 Task: In the Company avaya.com, schedule a meeting with title: 'Collaborative Discussion', Select date: '13 August, 2023', select start time: 5:00:PM. Add location in person New York with meeting description: Kindly join this meeting to understand Product Demo and Service Presentation. Add attendees from company's contact and save.. Logged in from softage.1@softage.net
Action: Mouse moved to (84, 55)
Screenshot: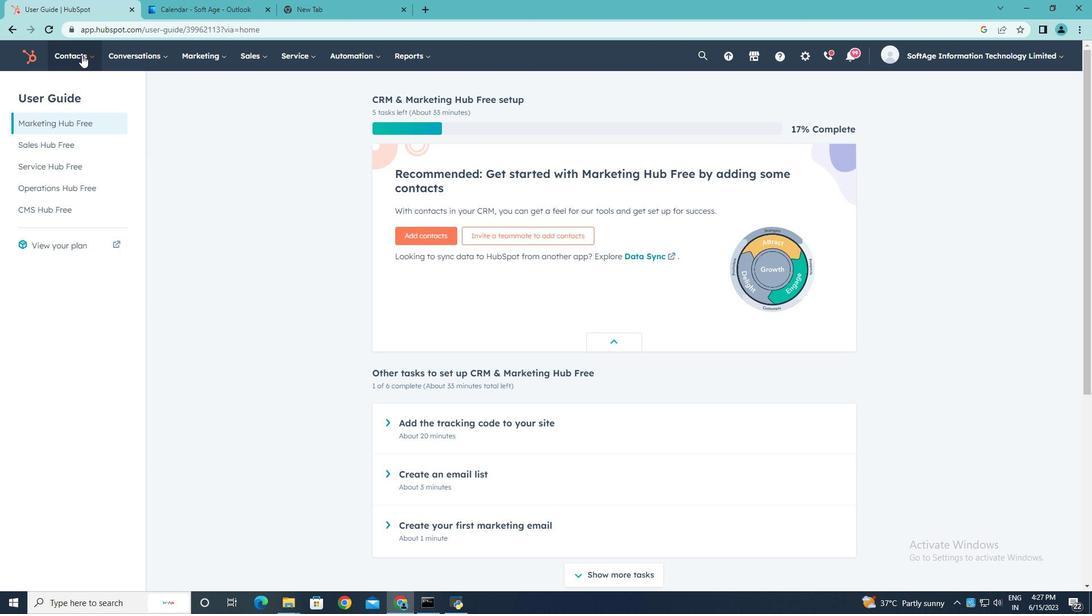 
Action: Mouse pressed left at (84, 55)
Screenshot: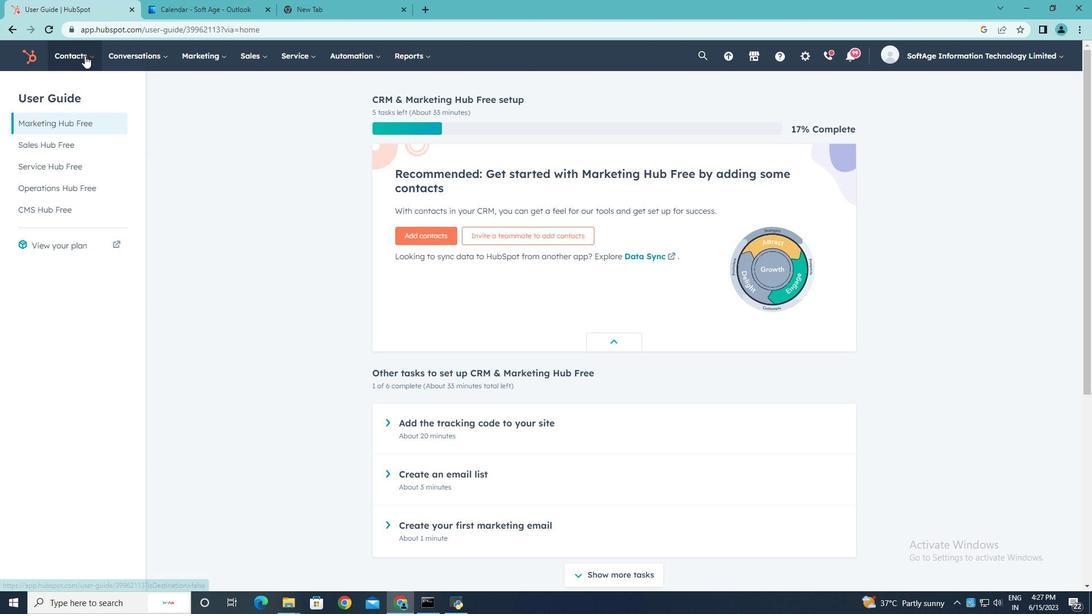
Action: Mouse moved to (81, 117)
Screenshot: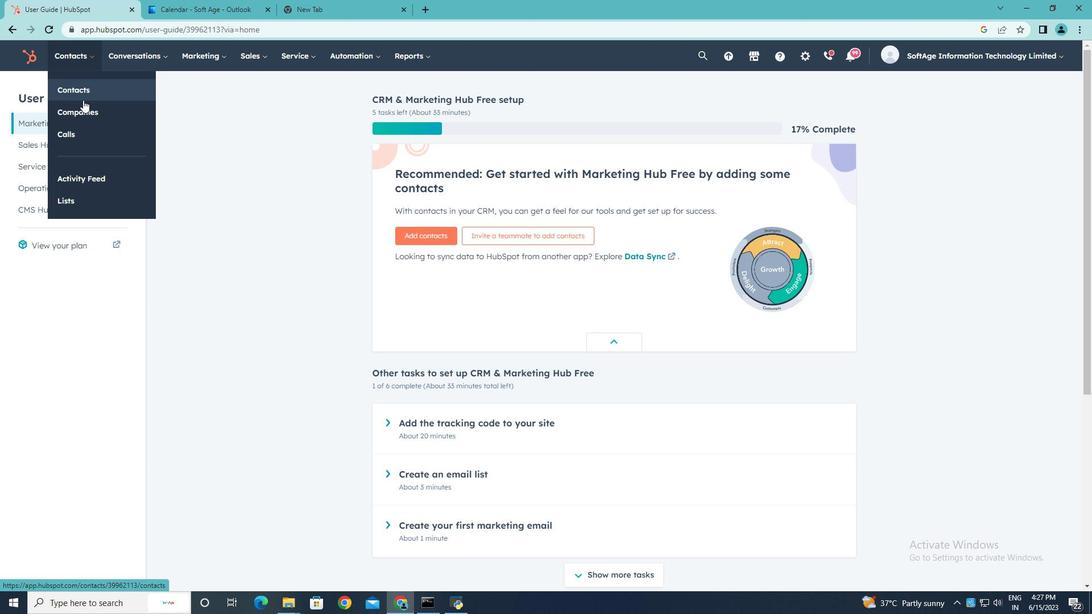 
Action: Mouse pressed left at (81, 117)
Screenshot: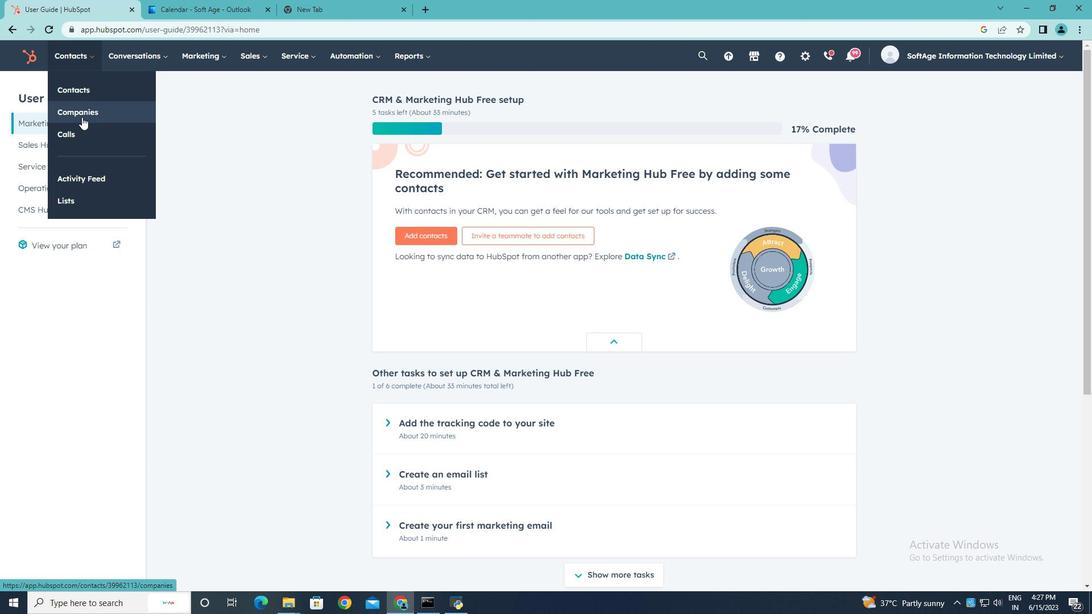 
Action: Mouse moved to (63, 182)
Screenshot: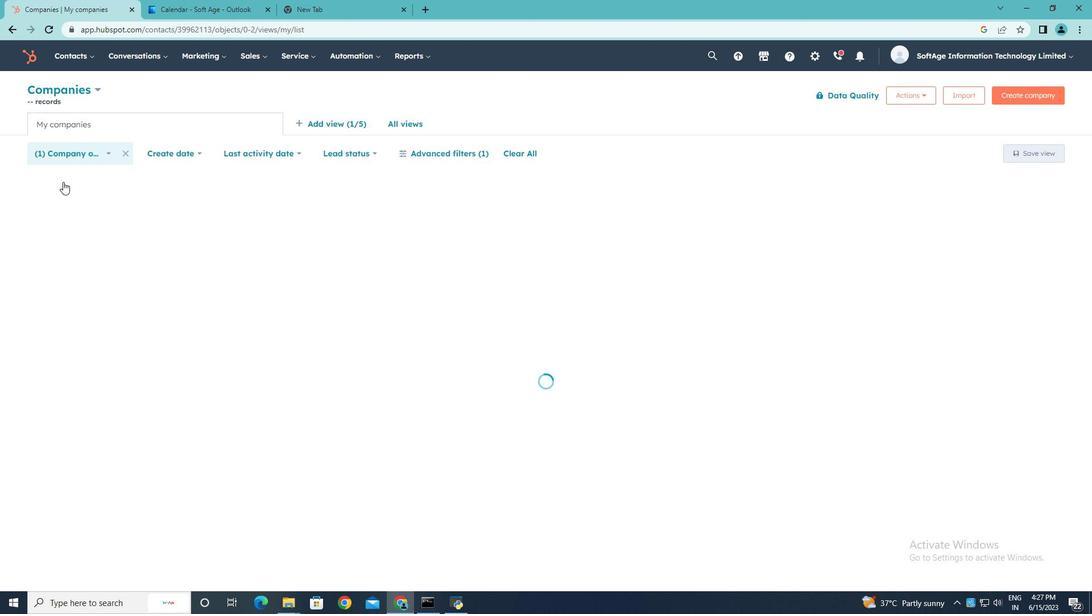 
Action: Mouse pressed left at (63, 182)
Screenshot: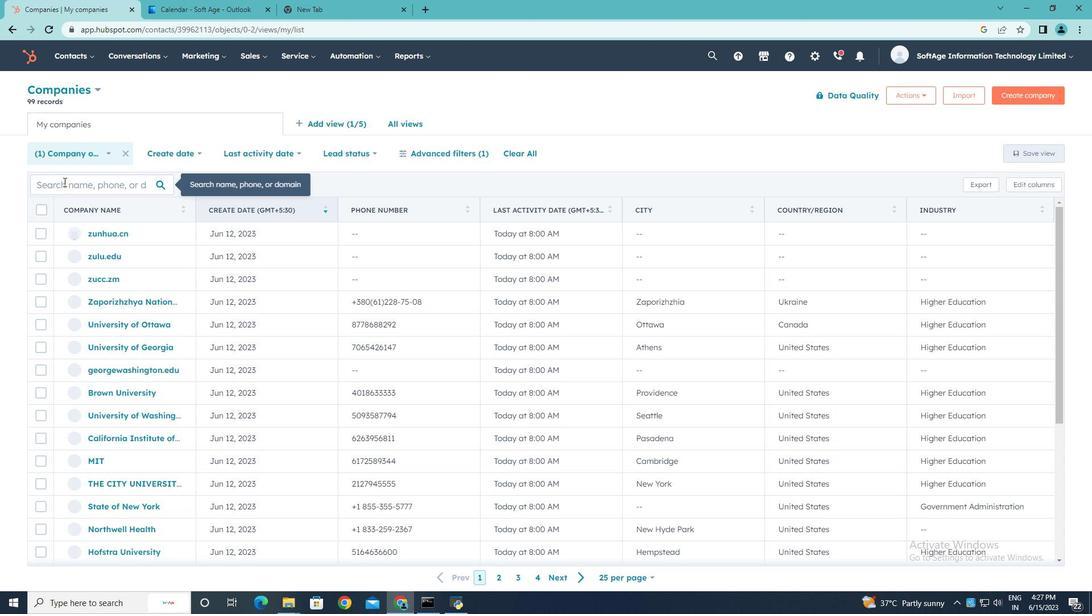 
Action: Key pressed avaya.com
Screenshot: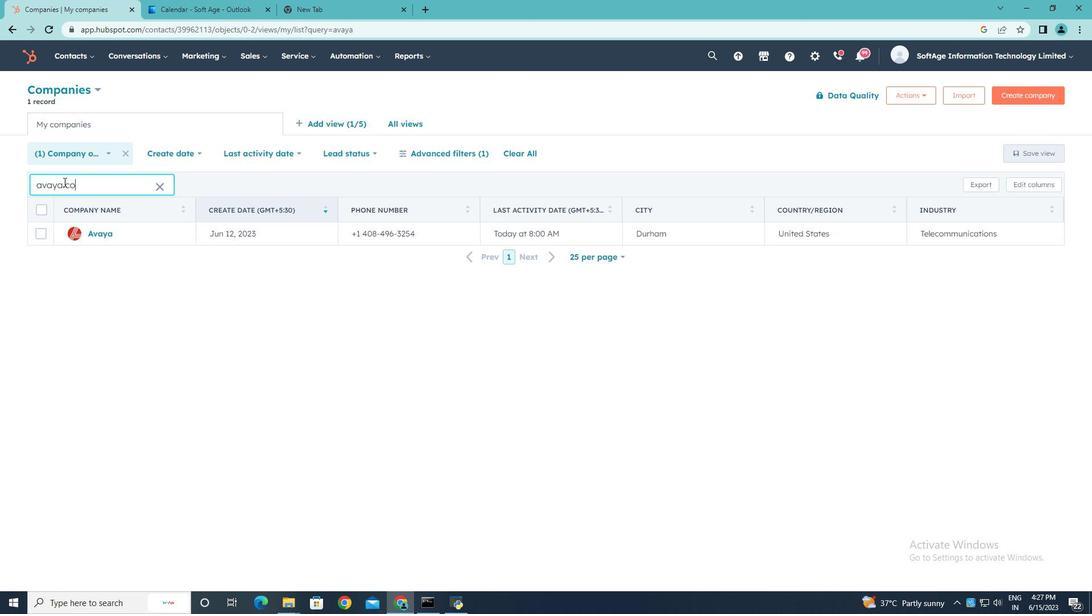 
Action: Mouse moved to (108, 231)
Screenshot: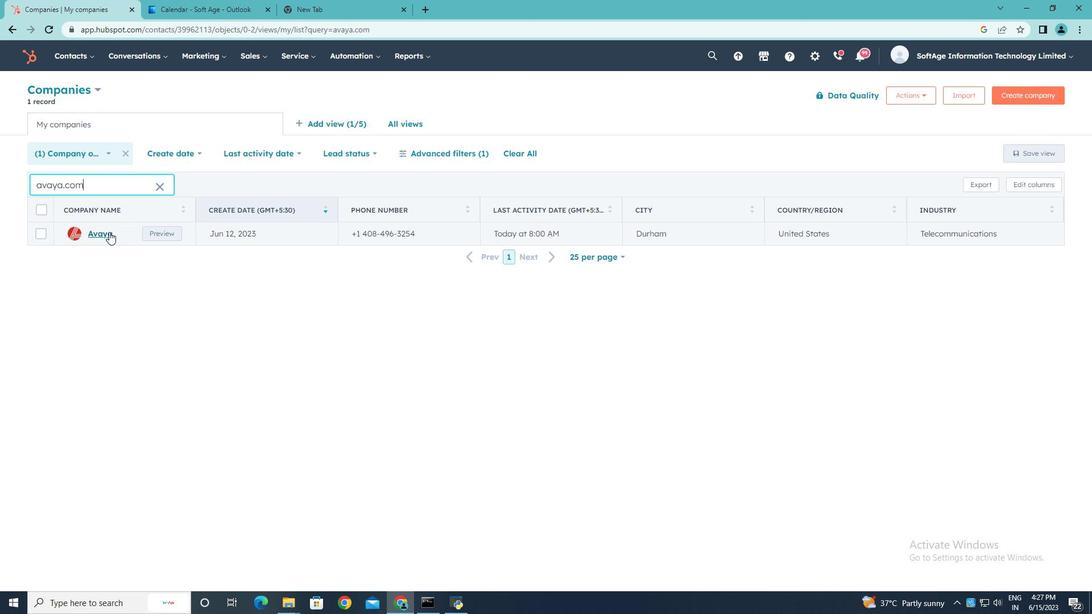
Action: Mouse pressed left at (108, 231)
Screenshot: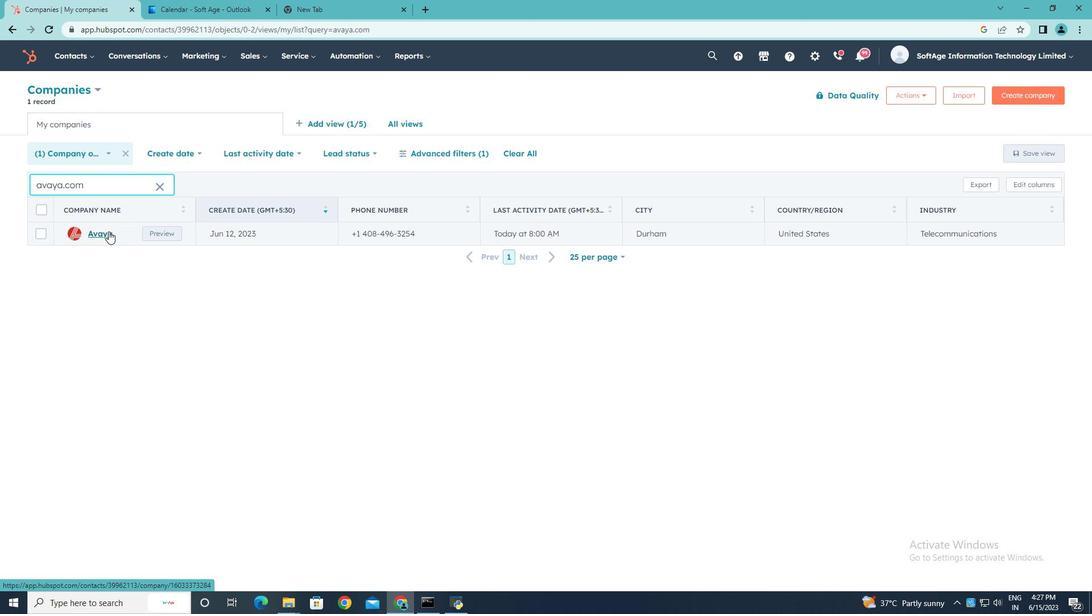 
Action: Mouse moved to (188, 187)
Screenshot: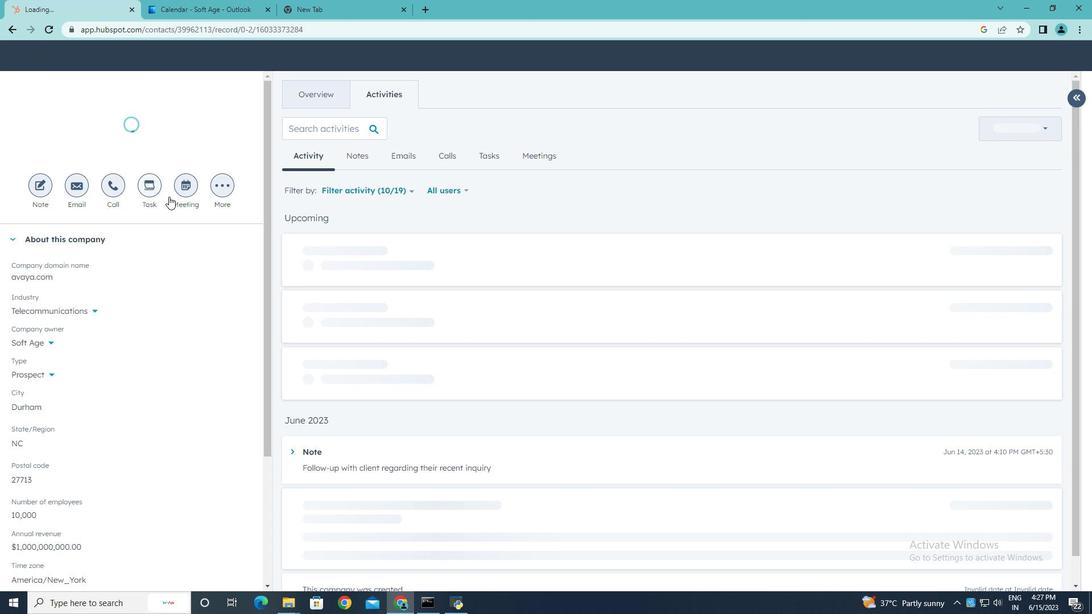 
Action: Mouse pressed left at (188, 187)
Screenshot: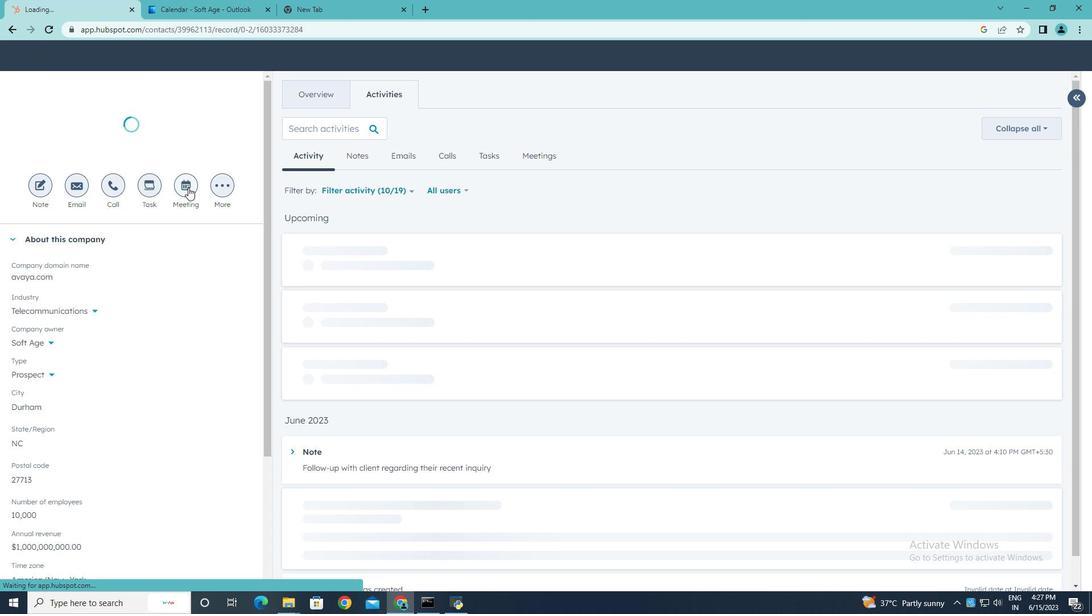 
Action: Key pressed <Key.shift>Collaboratib<Key.backspace>ve<Key.space><Key.shift><Key.shift><Key.shift>Discussion.
Screenshot: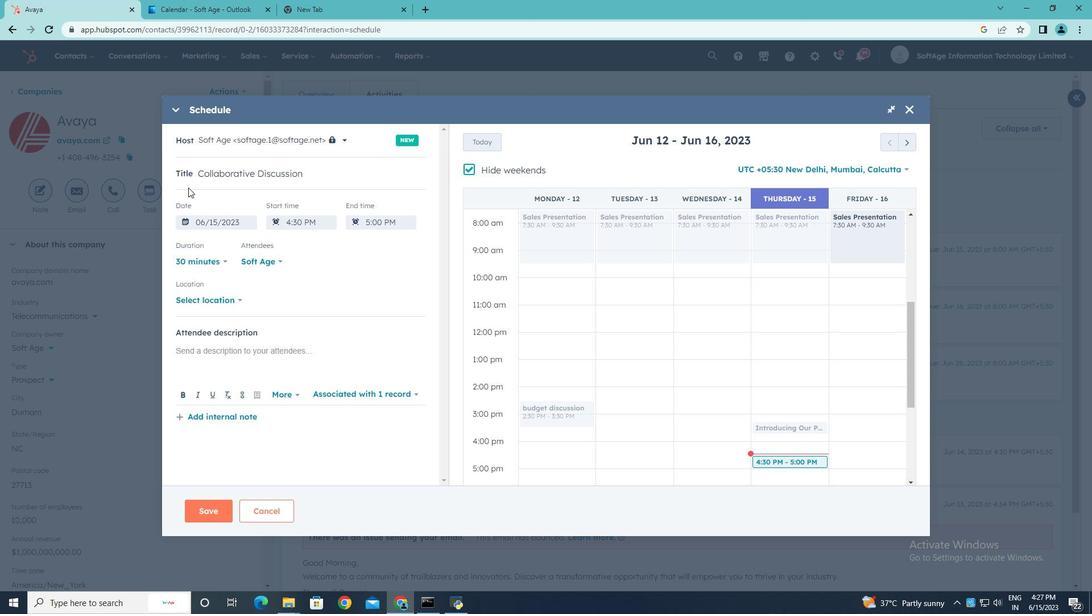 
Action: Mouse moved to (473, 171)
Screenshot: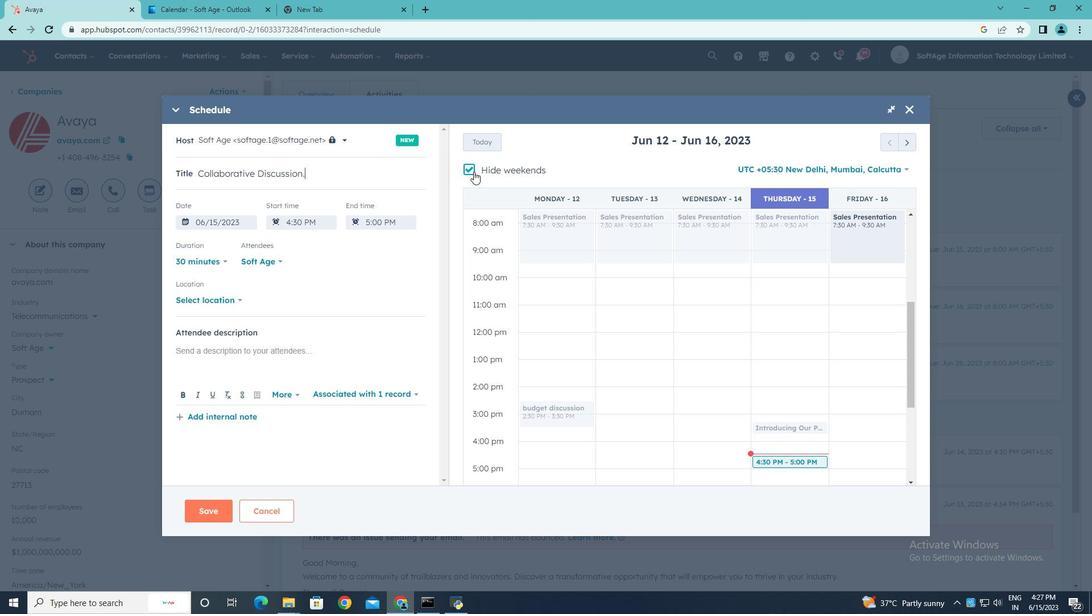 
Action: Mouse pressed left at (473, 171)
Screenshot: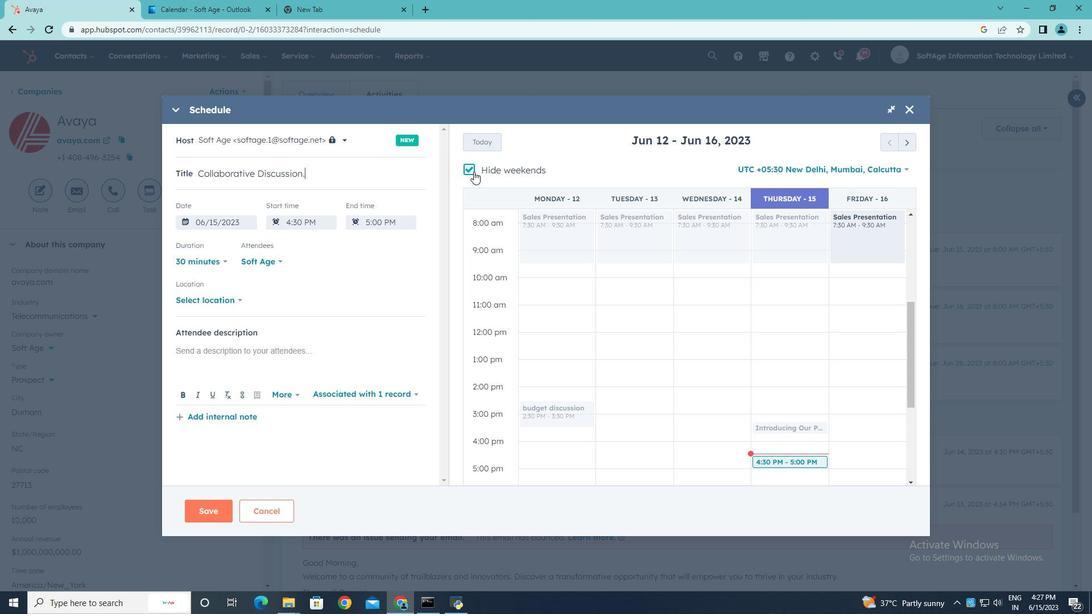 
Action: Mouse moved to (910, 141)
Screenshot: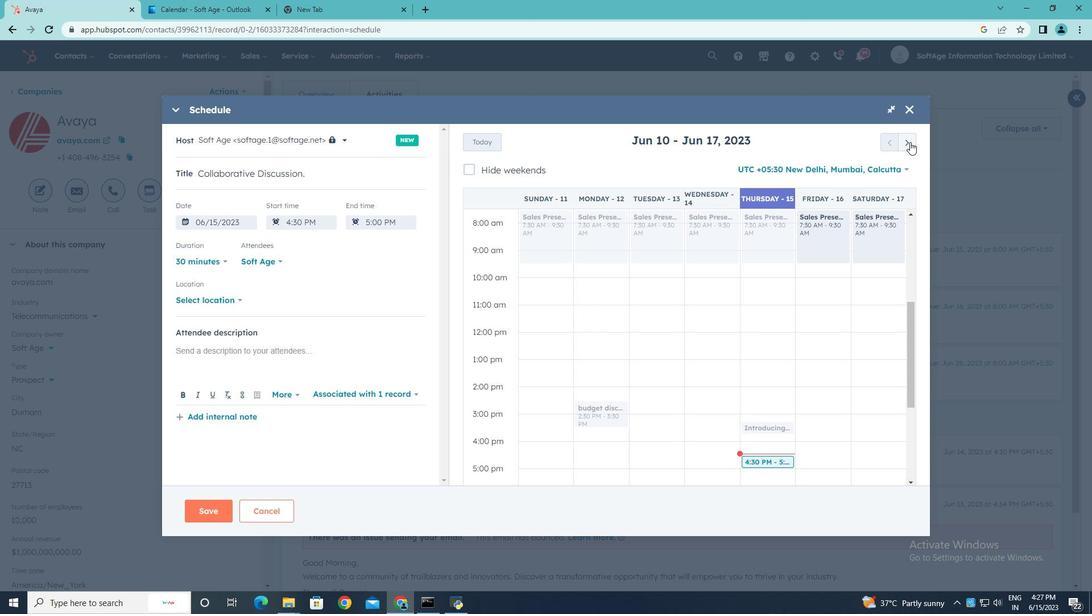 
Action: Mouse pressed left at (910, 141)
Screenshot: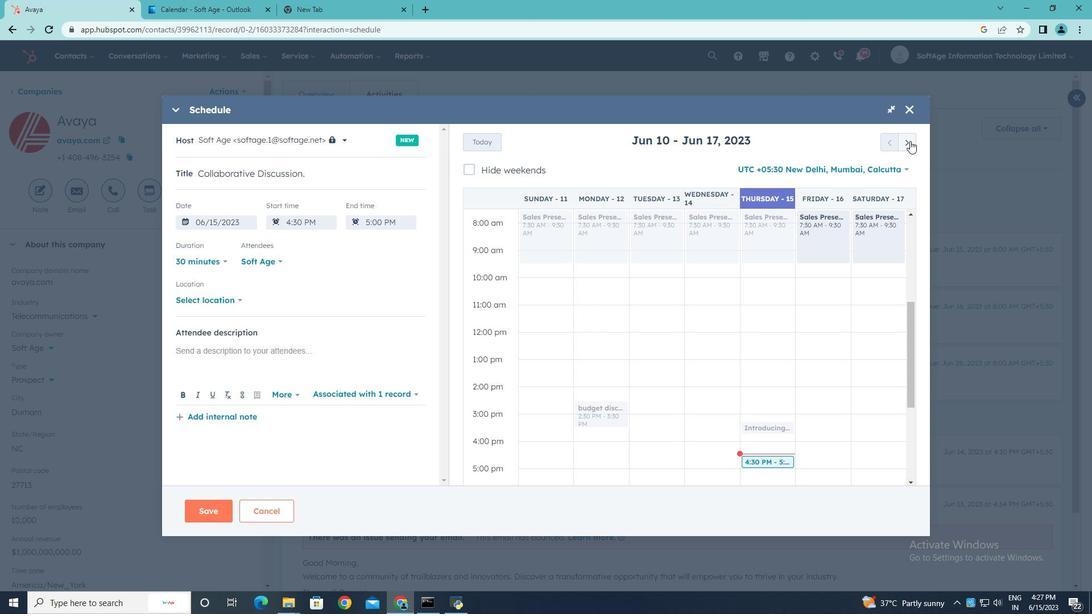 
Action: Mouse pressed left at (910, 141)
Screenshot: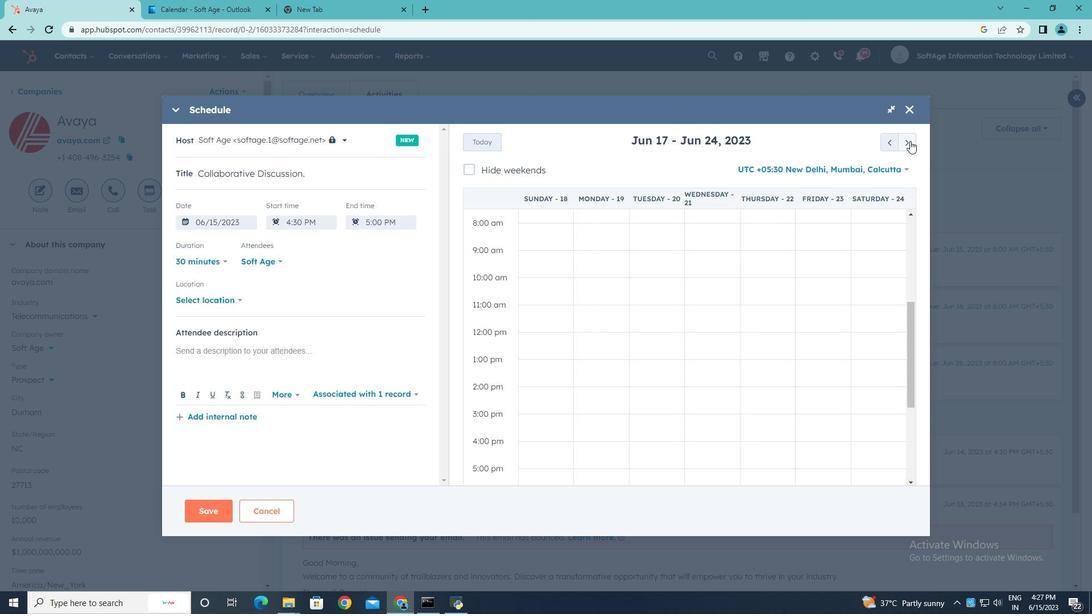 
Action: Mouse pressed left at (910, 141)
Screenshot: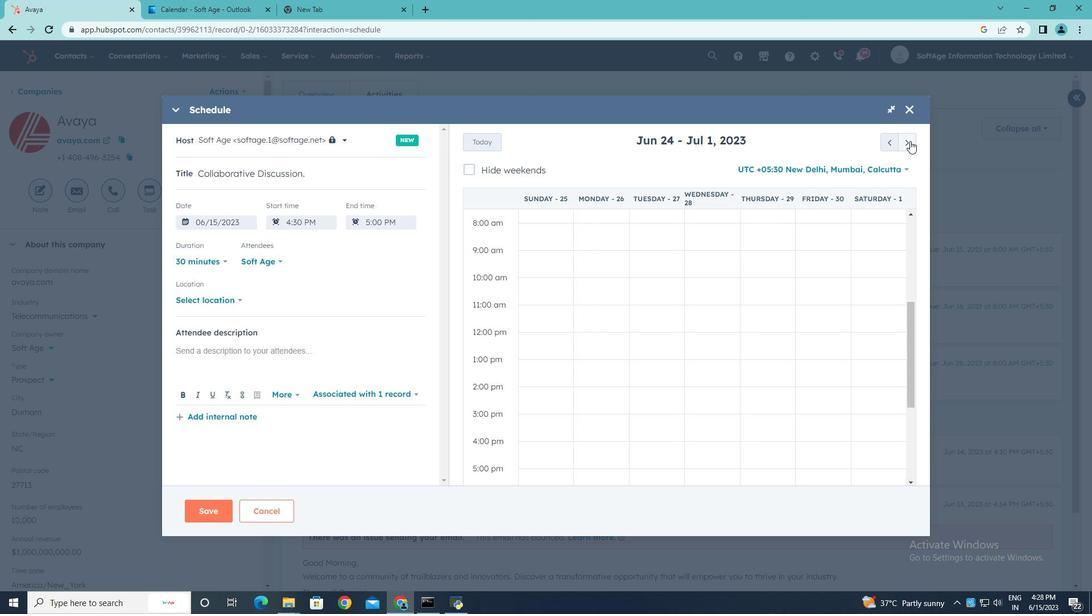 
Action: Mouse pressed left at (910, 141)
Screenshot: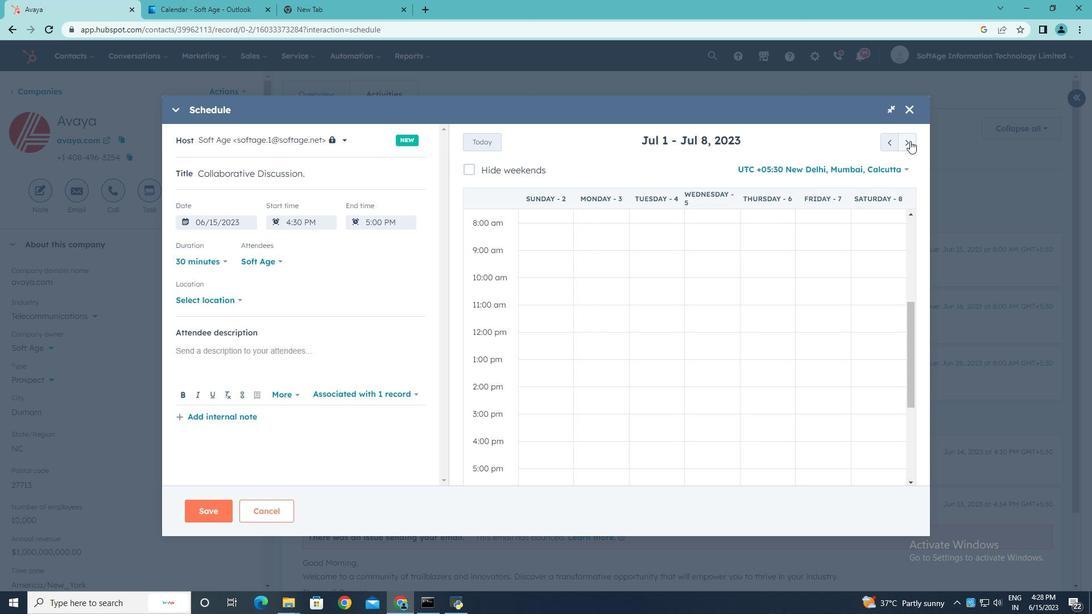 
Action: Mouse pressed left at (910, 141)
Screenshot: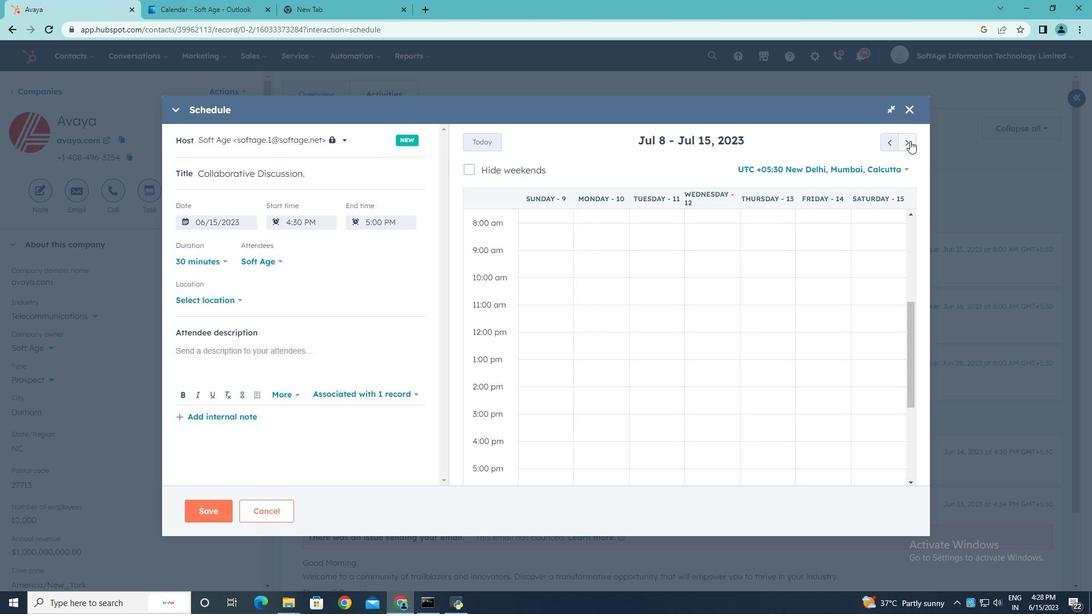 
Action: Mouse pressed left at (910, 141)
Screenshot: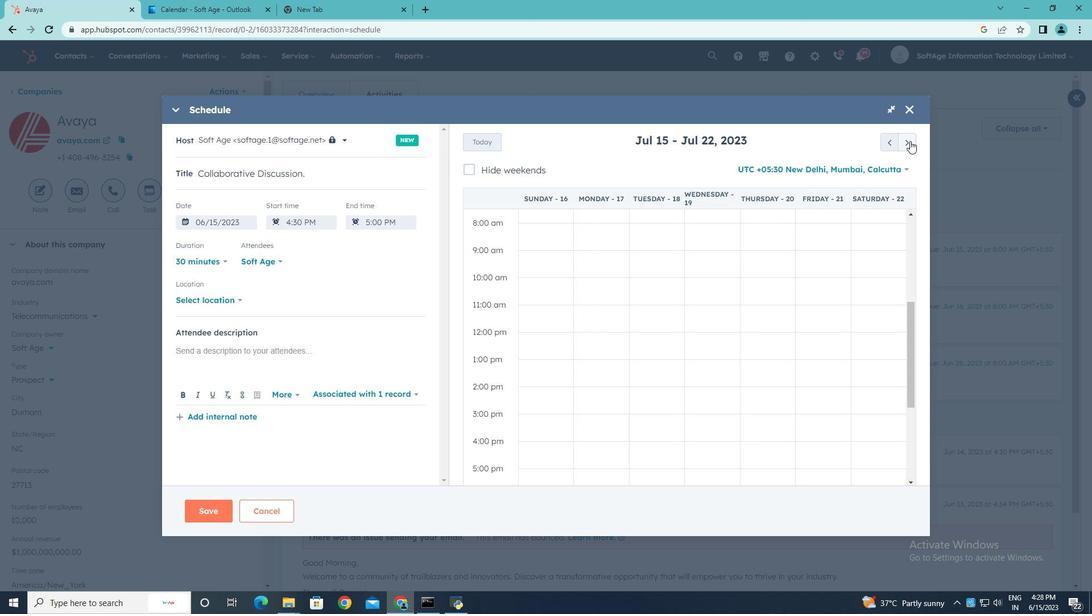 
Action: Mouse pressed left at (910, 141)
Screenshot: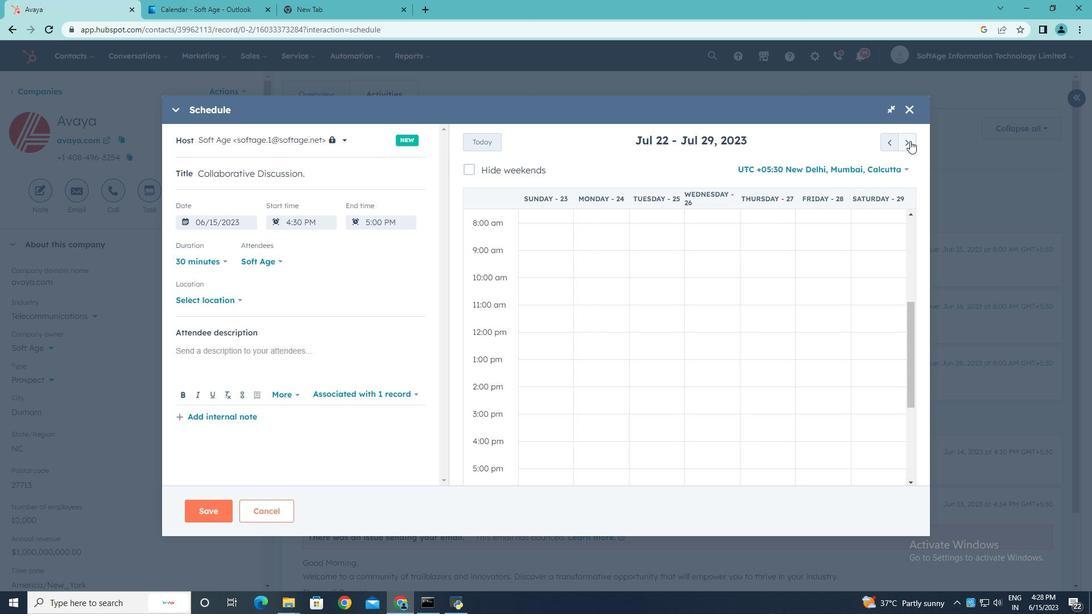 
Action: Mouse pressed left at (910, 141)
Screenshot: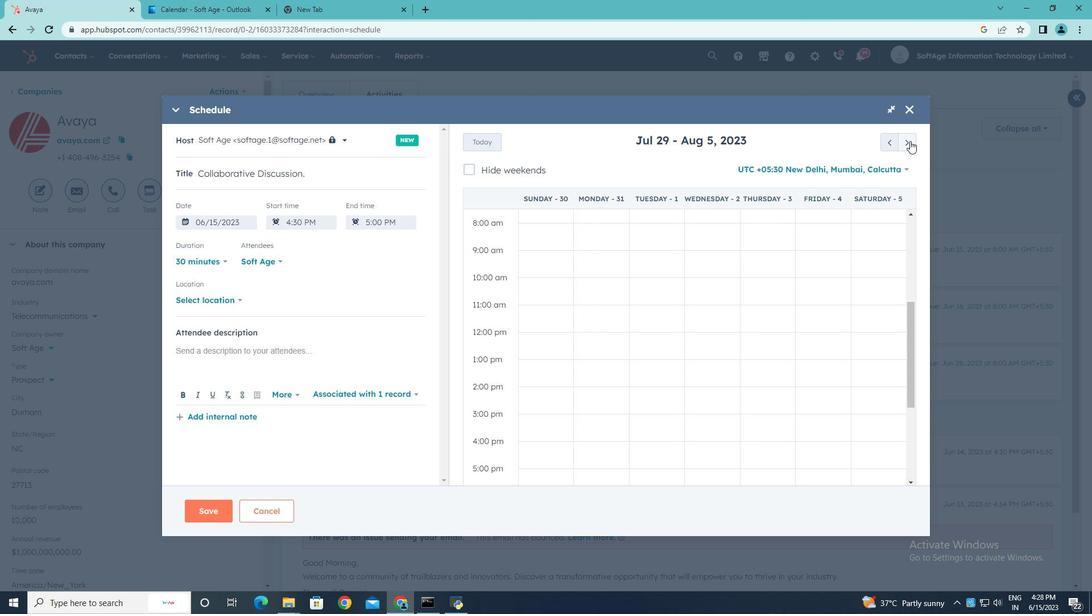 
Action: Mouse moved to (909, 144)
Screenshot: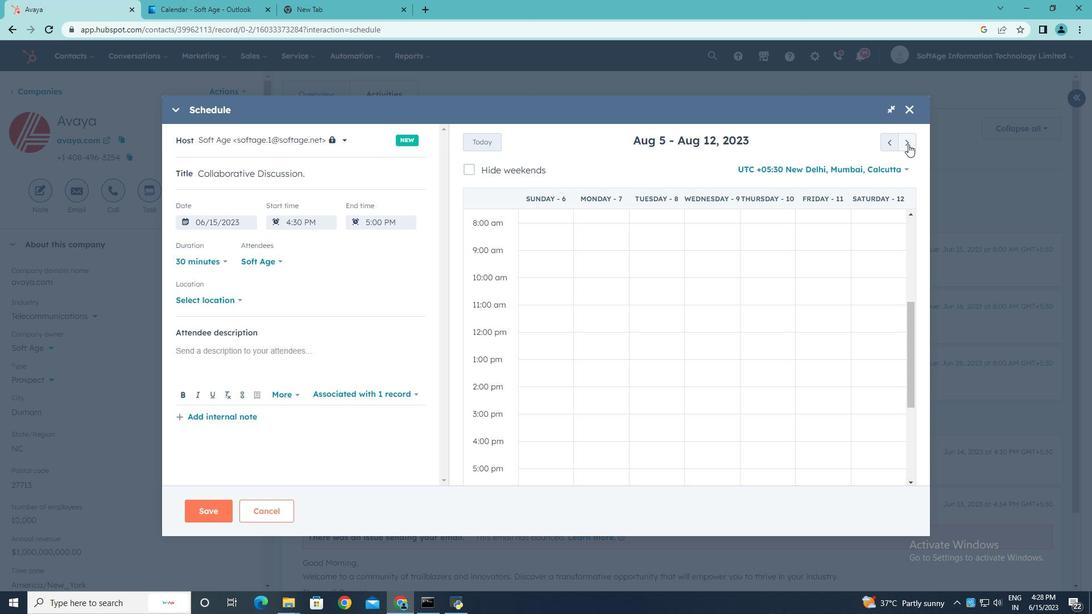 
Action: Mouse pressed left at (909, 144)
Screenshot: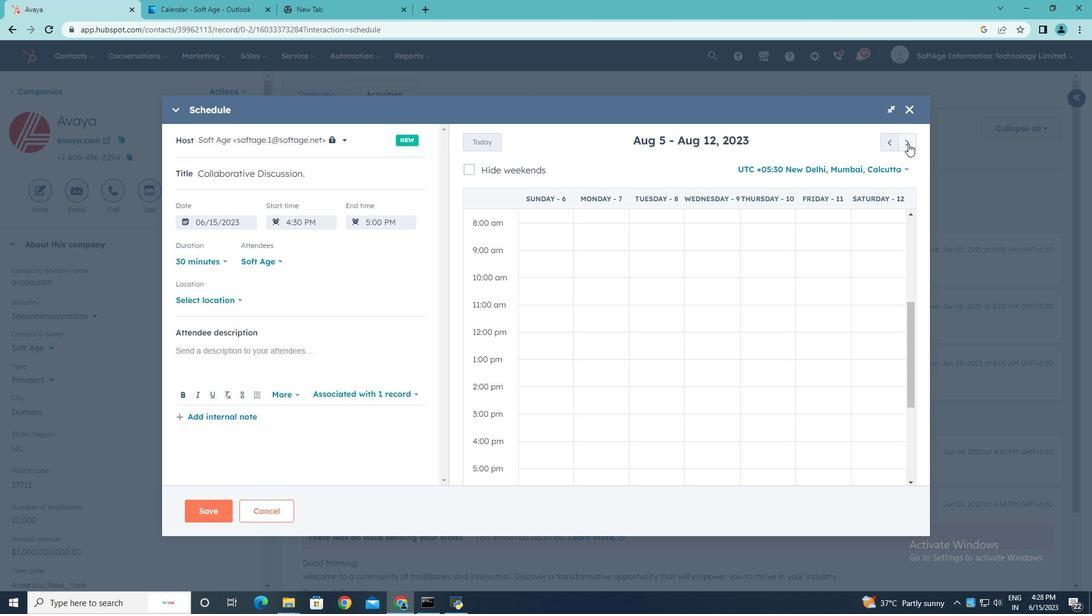 
Action: Mouse moved to (529, 473)
Screenshot: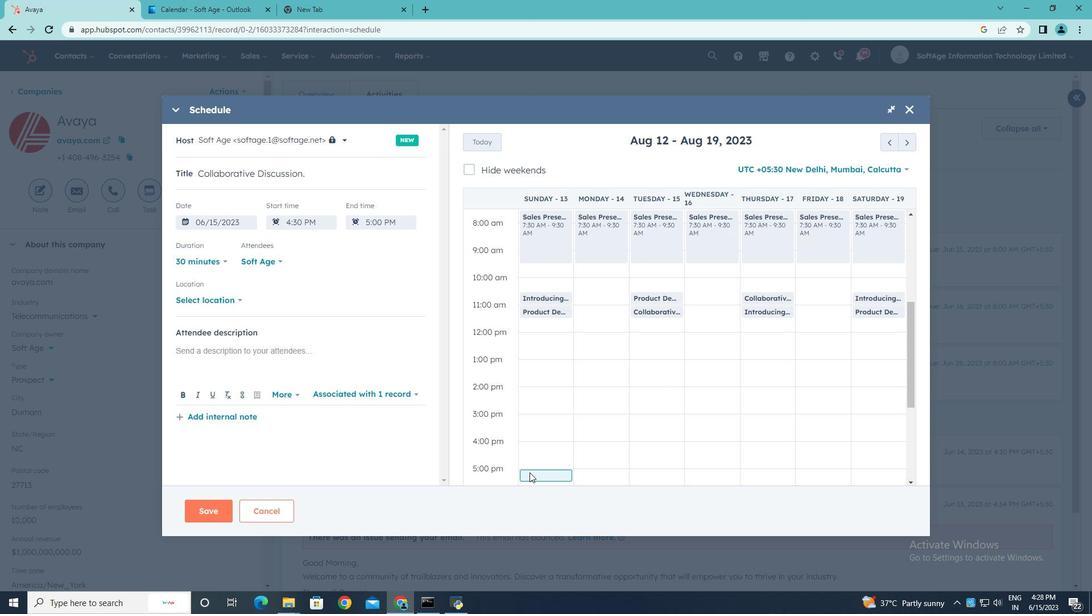 
Action: Mouse pressed left at (529, 473)
Screenshot: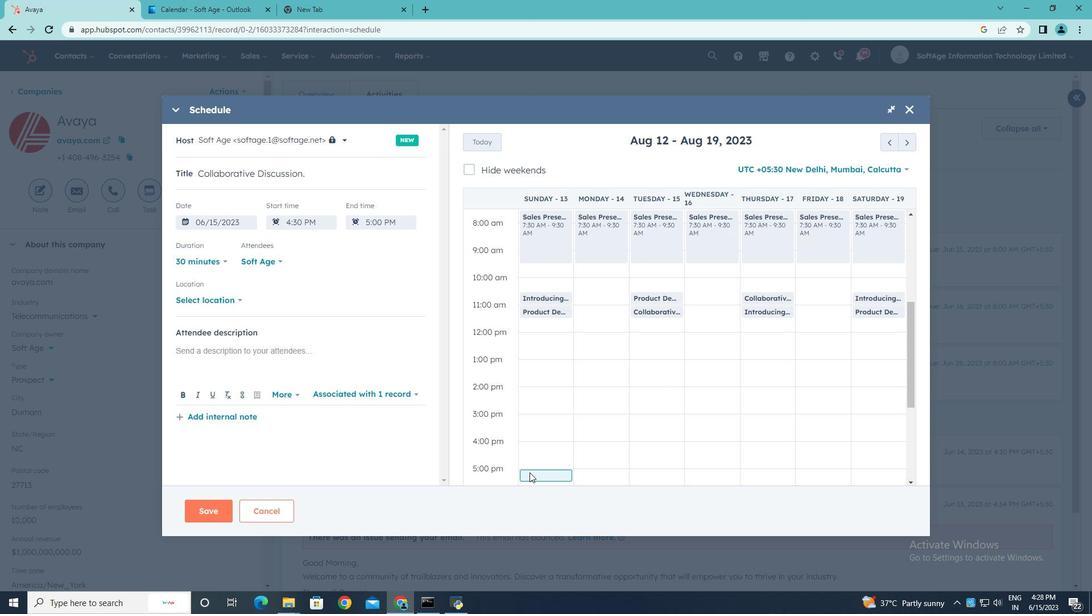 
Action: Mouse moved to (239, 301)
Screenshot: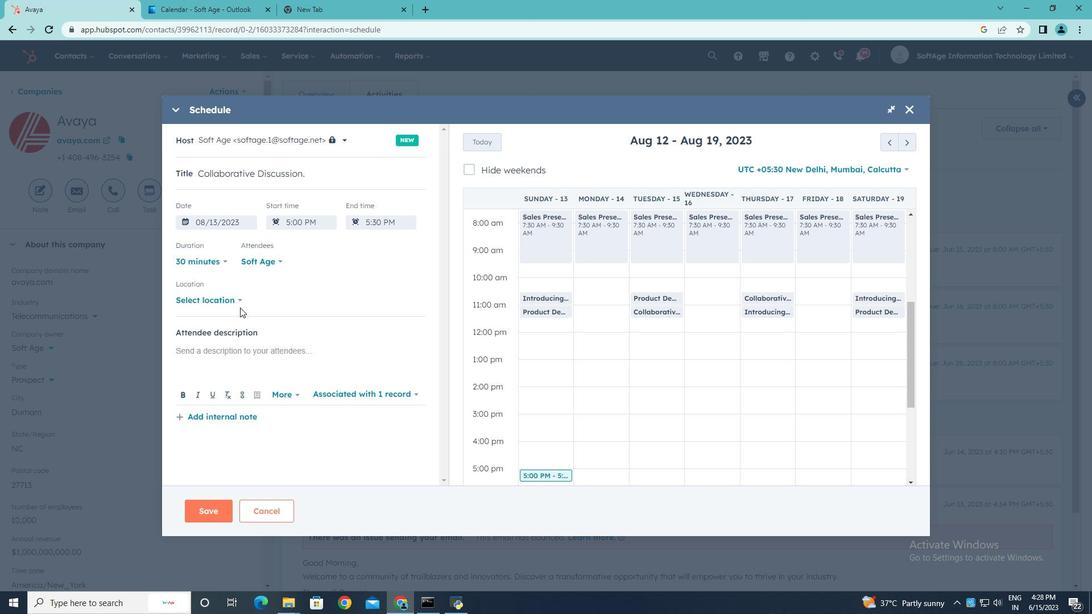 
Action: Mouse pressed left at (239, 301)
Screenshot: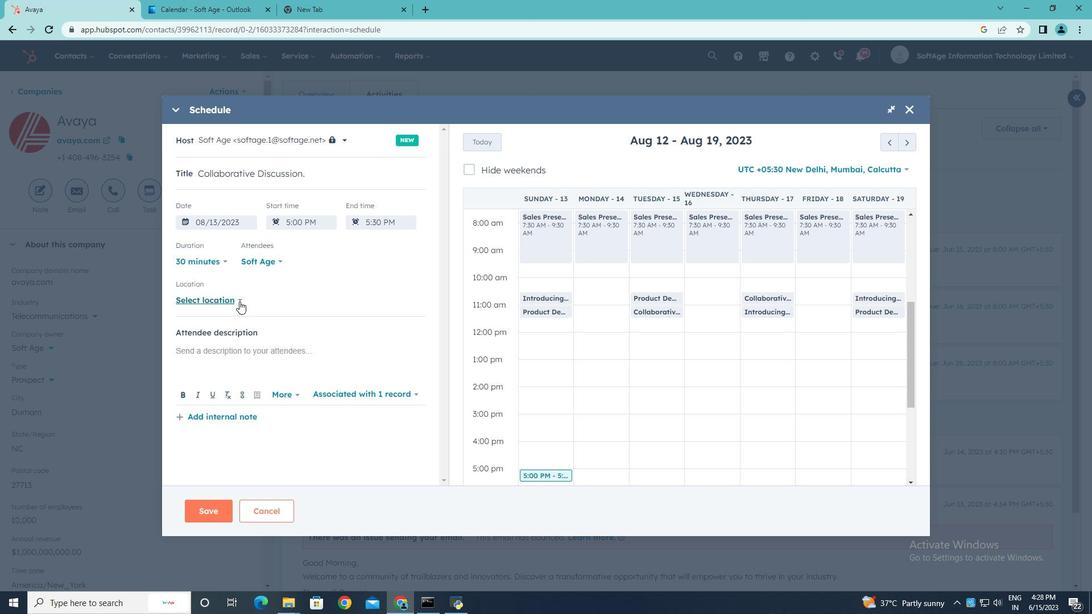 
Action: Mouse moved to (279, 290)
Screenshot: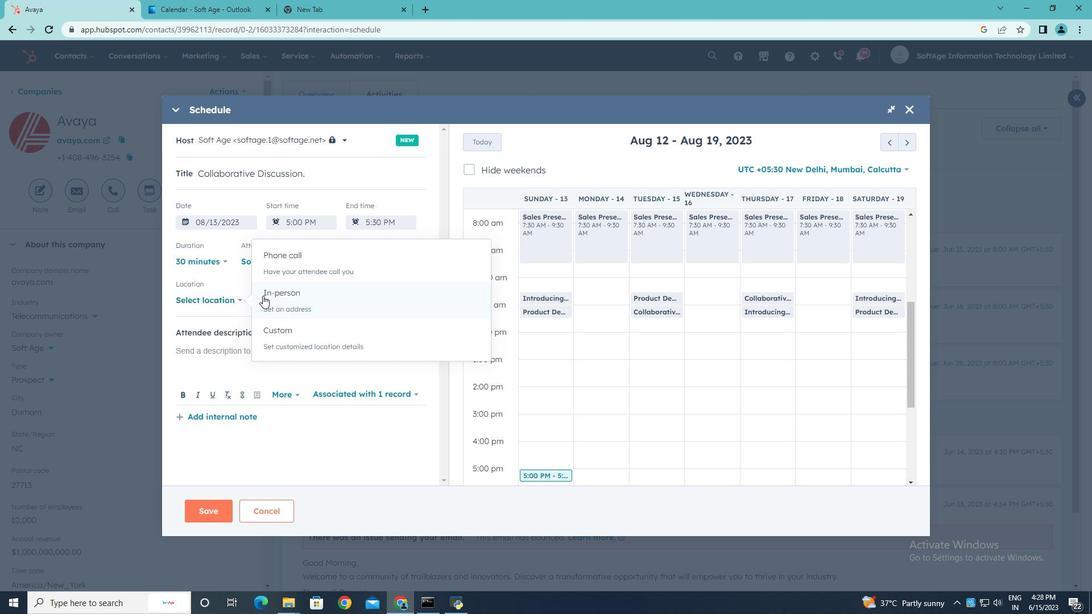 
Action: Mouse pressed left at (279, 290)
Screenshot: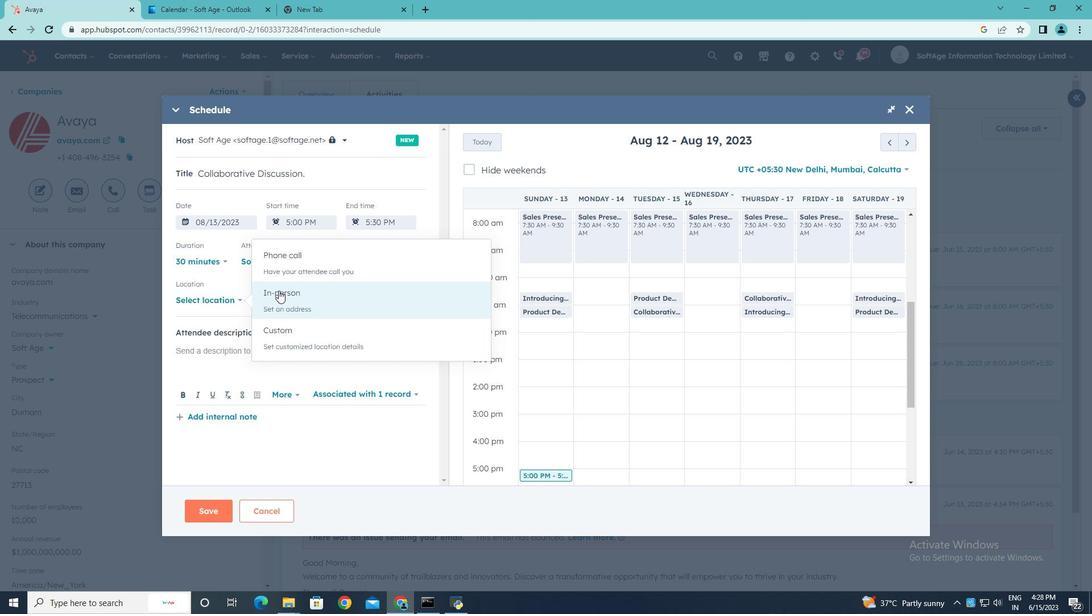 
Action: Mouse moved to (270, 302)
Screenshot: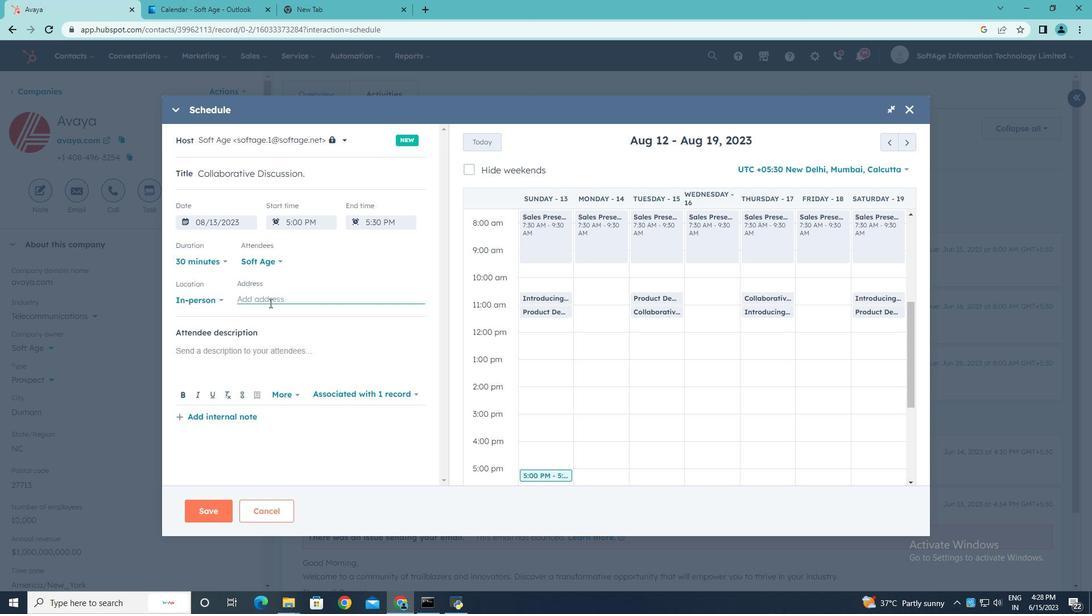 
Action: Mouse pressed left at (270, 302)
Screenshot: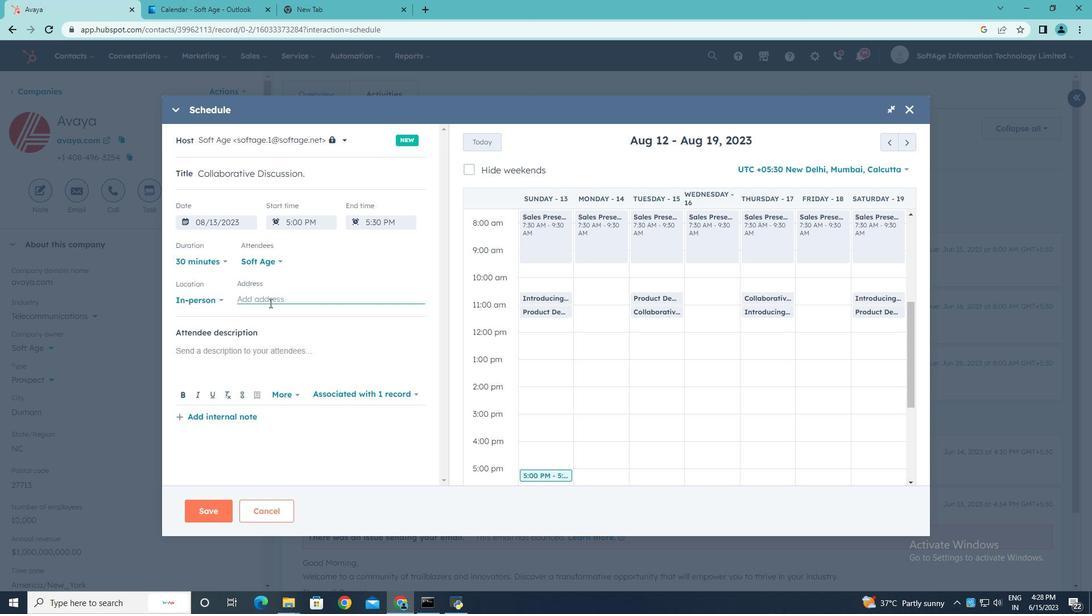 
Action: Mouse moved to (271, 300)
Screenshot: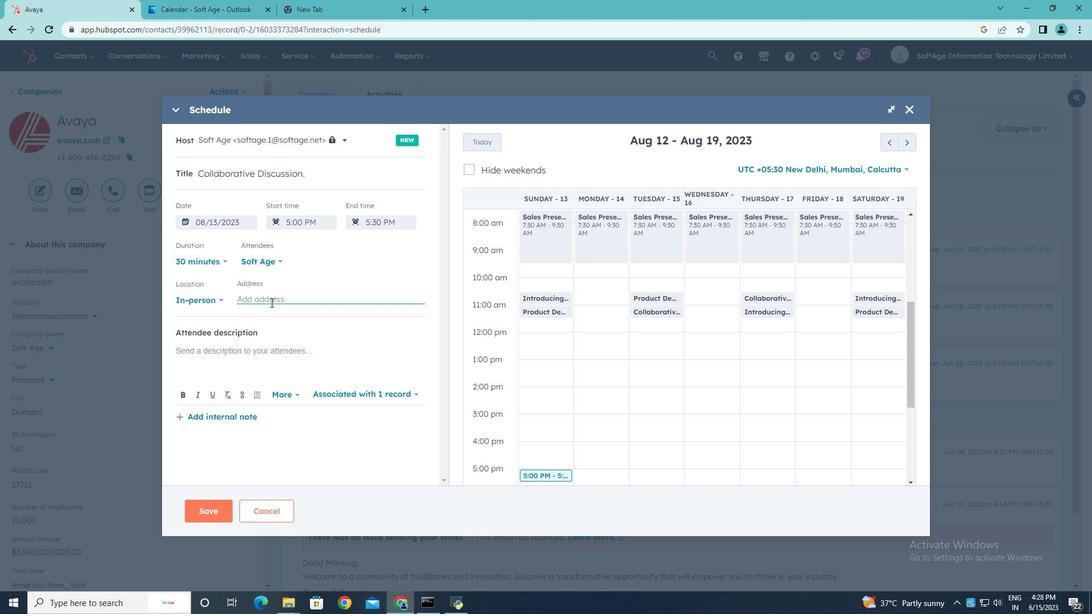 
Action: Key pressed <Key.shift>New<Key.space><Key.shift>York
Screenshot: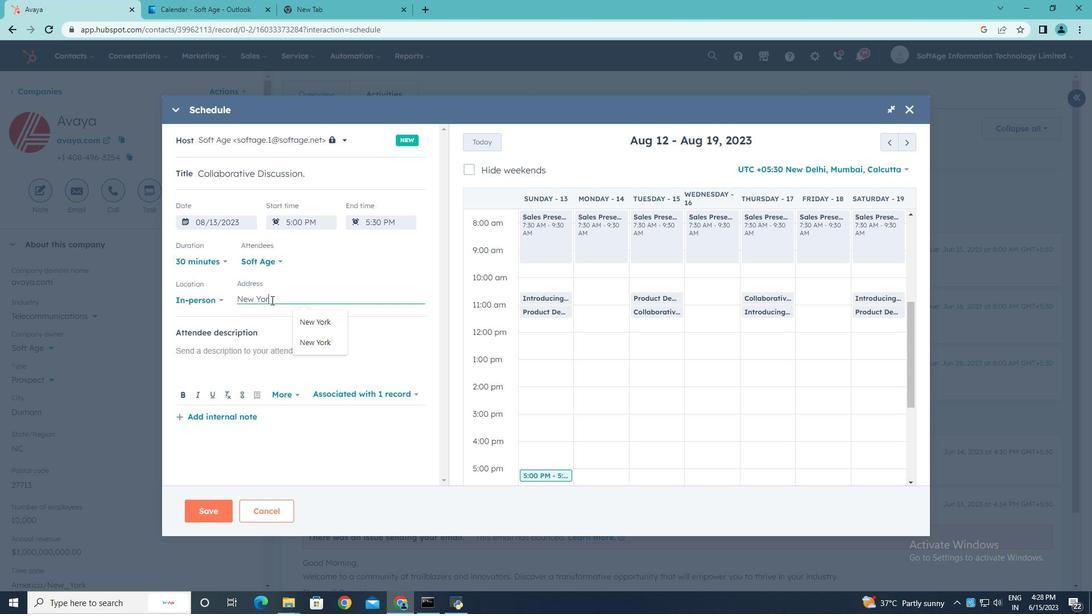 
Action: Mouse moved to (225, 351)
Screenshot: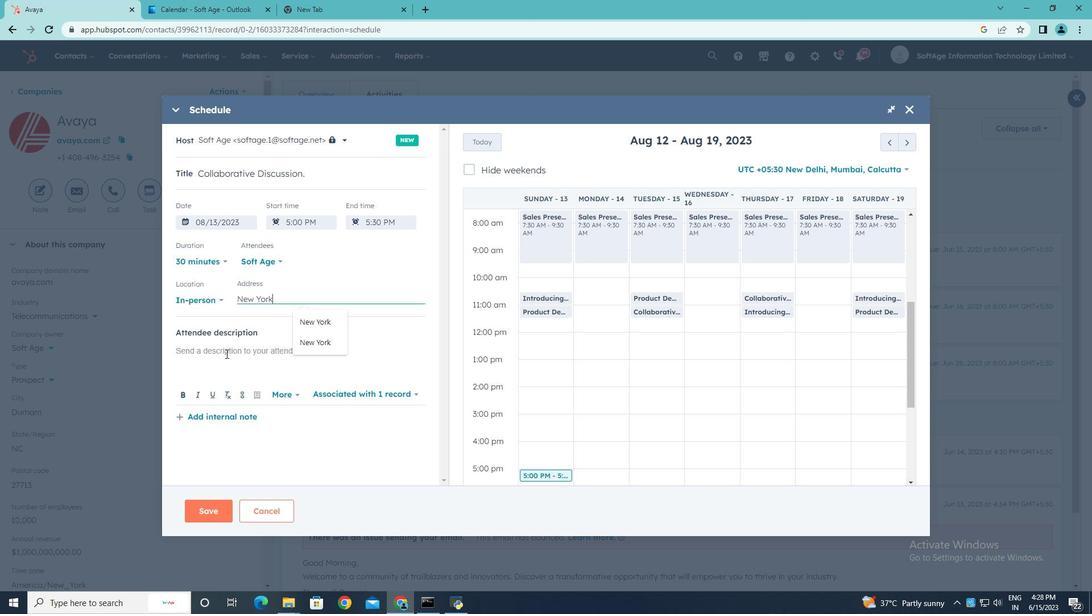 
Action: Mouse pressed left at (225, 351)
Screenshot: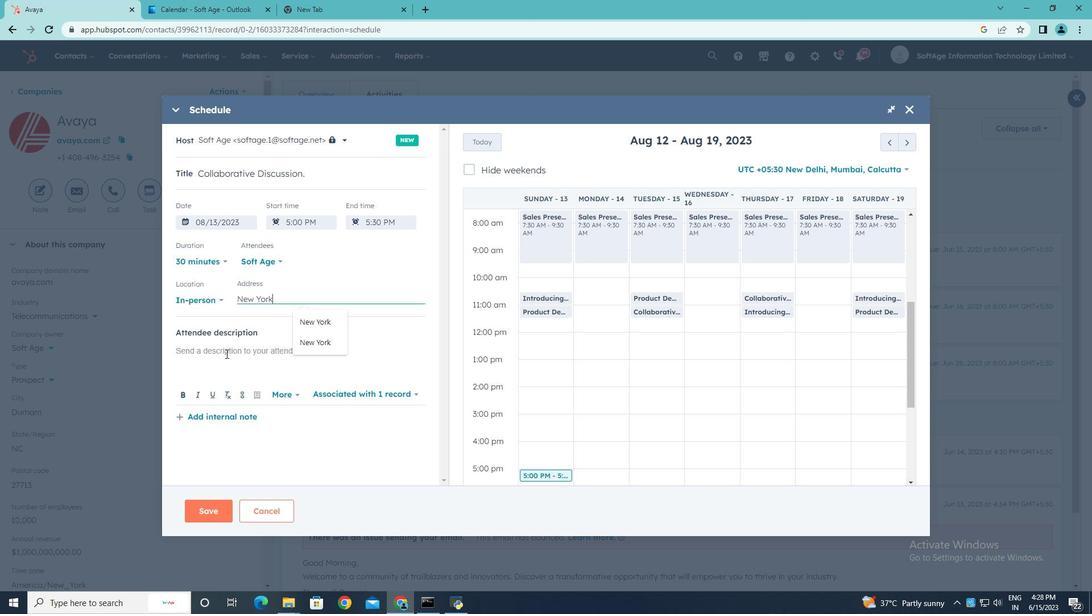 
Action: Key pressed <Key.shift>Kindly<Key.space>join<Key.space>this<Key.space>meeting<Key.space>to<Key.space>understand<Key.space><Key.space><Key.backspace><Key.shift>Product<Key.space><Key.shift>Demo<Key.space>and<Key.space><Key.shift>Service<Key.space><Key.shift>Presentation.
Screenshot: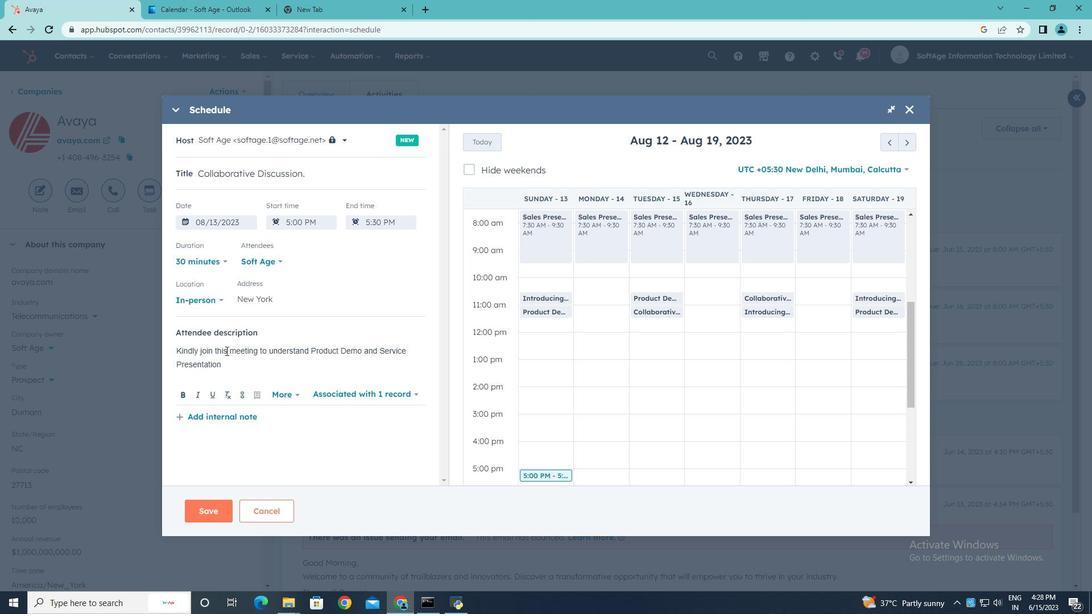 
Action: Mouse moved to (284, 261)
Screenshot: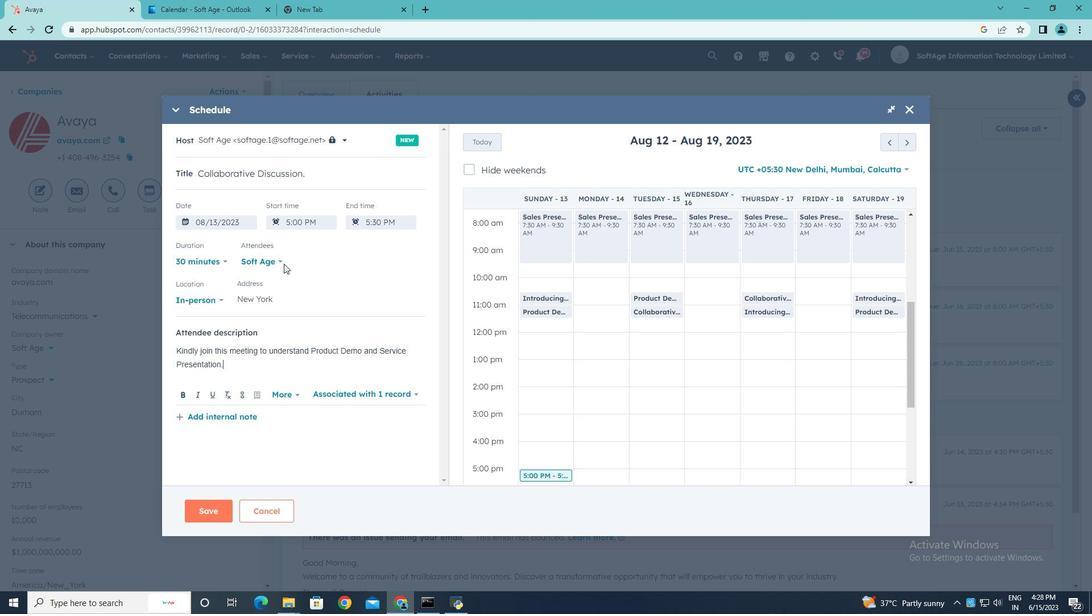 
Action: Mouse pressed left at (284, 261)
Screenshot: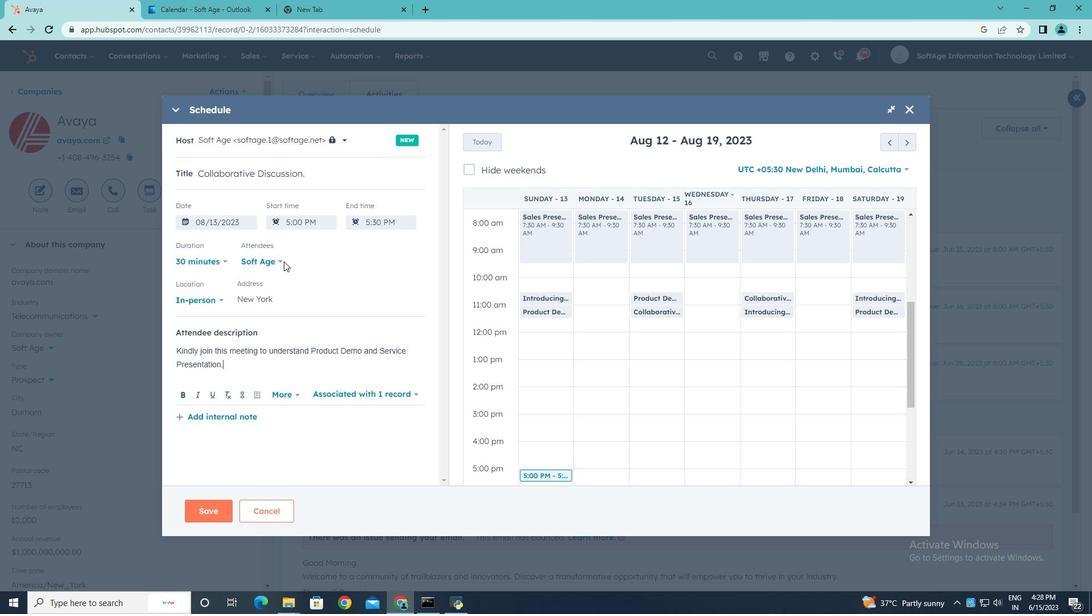 
Action: Mouse moved to (280, 261)
Screenshot: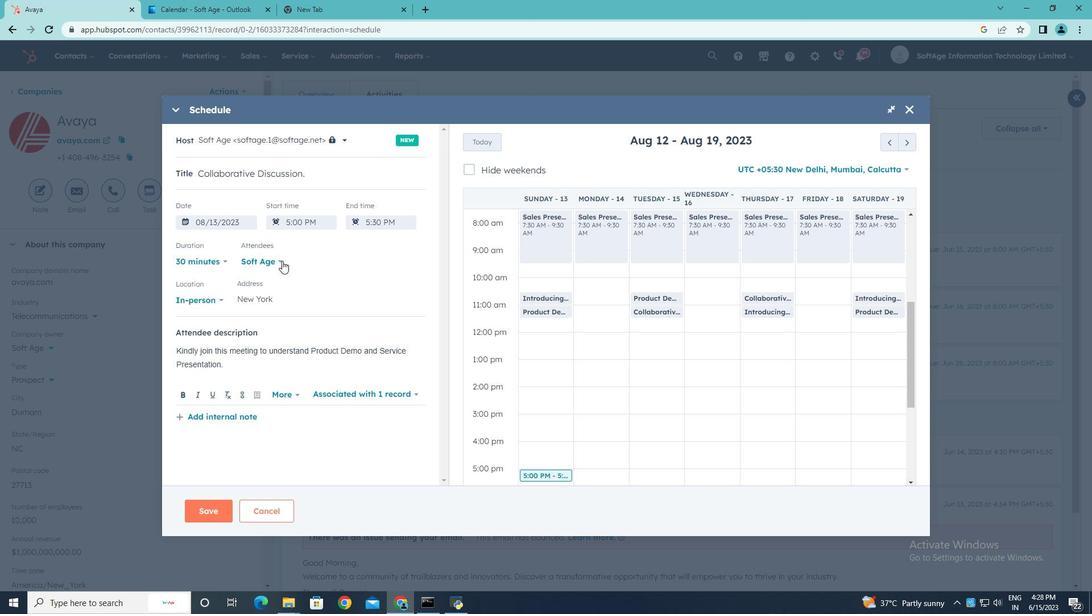 
Action: Mouse pressed left at (280, 261)
Screenshot: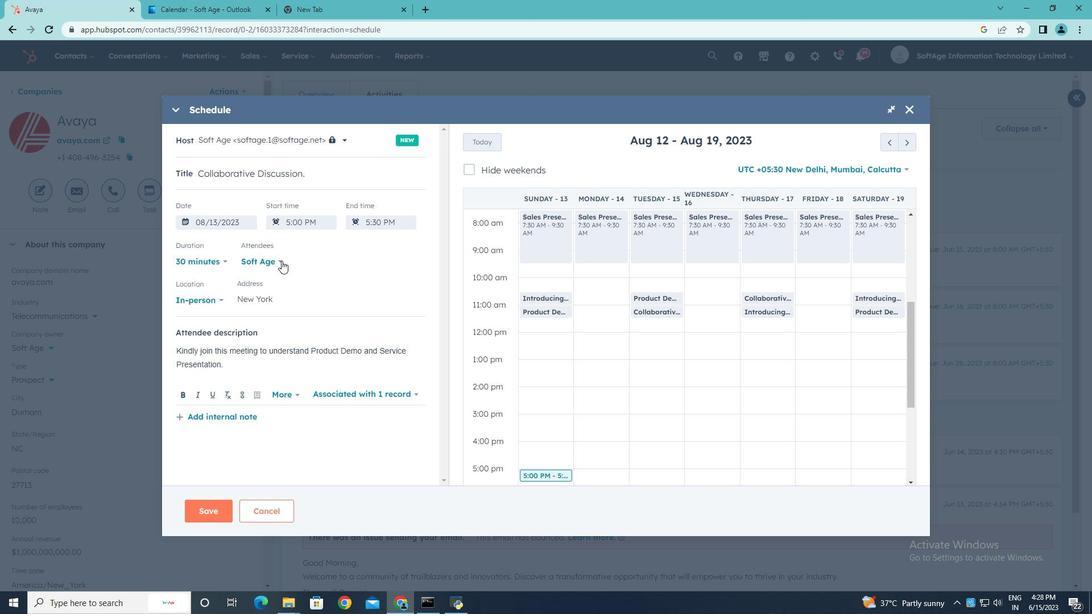 
Action: Mouse moved to (207, 405)
Screenshot: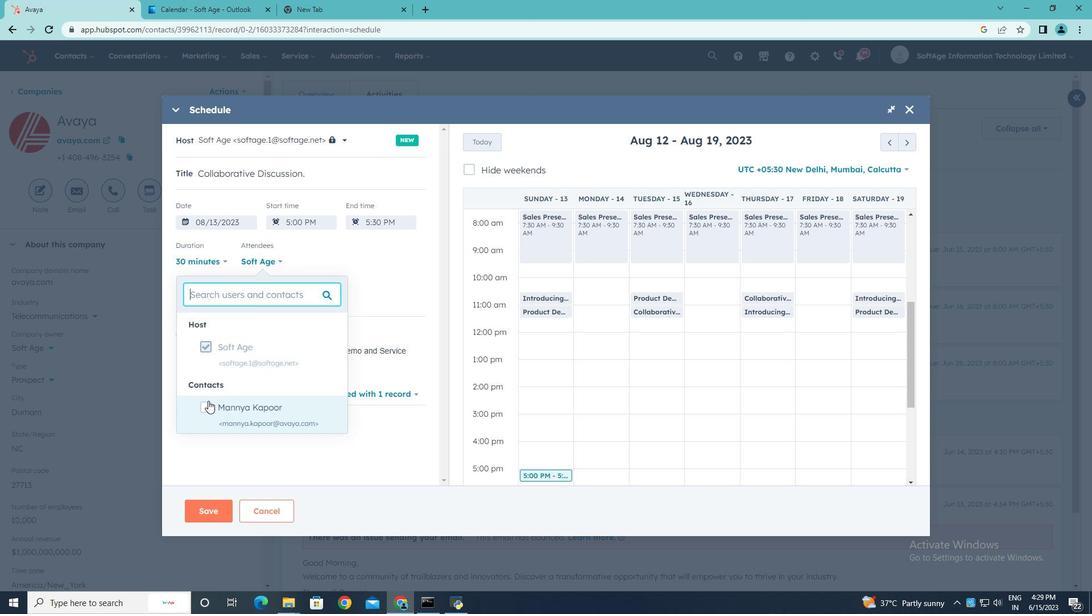 
Action: Mouse pressed left at (207, 405)
Screenshot: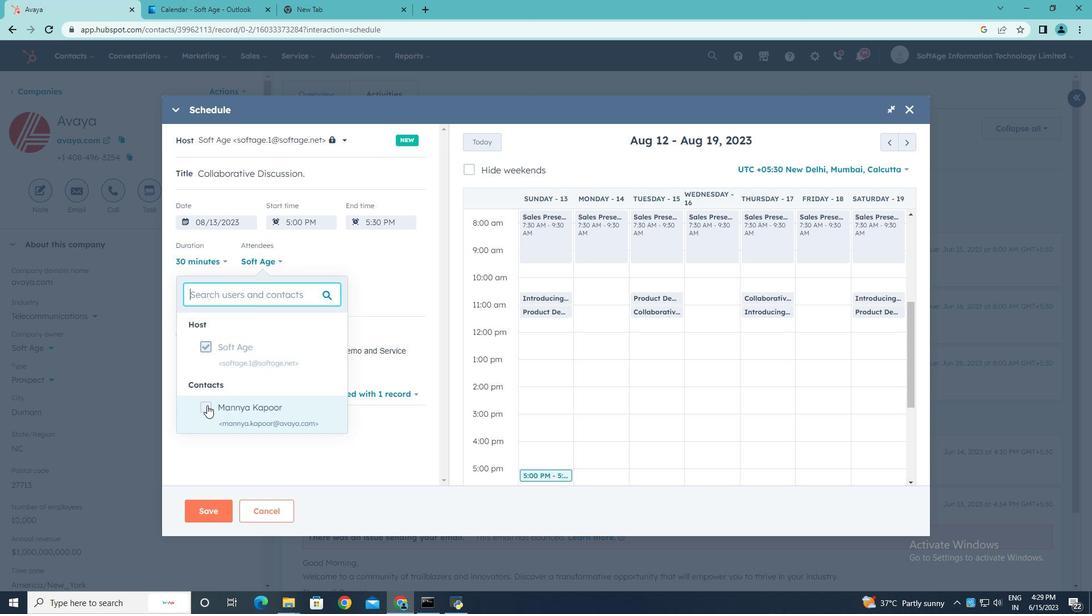 
Action: Mouse moved to (382, 455)
Screenshot: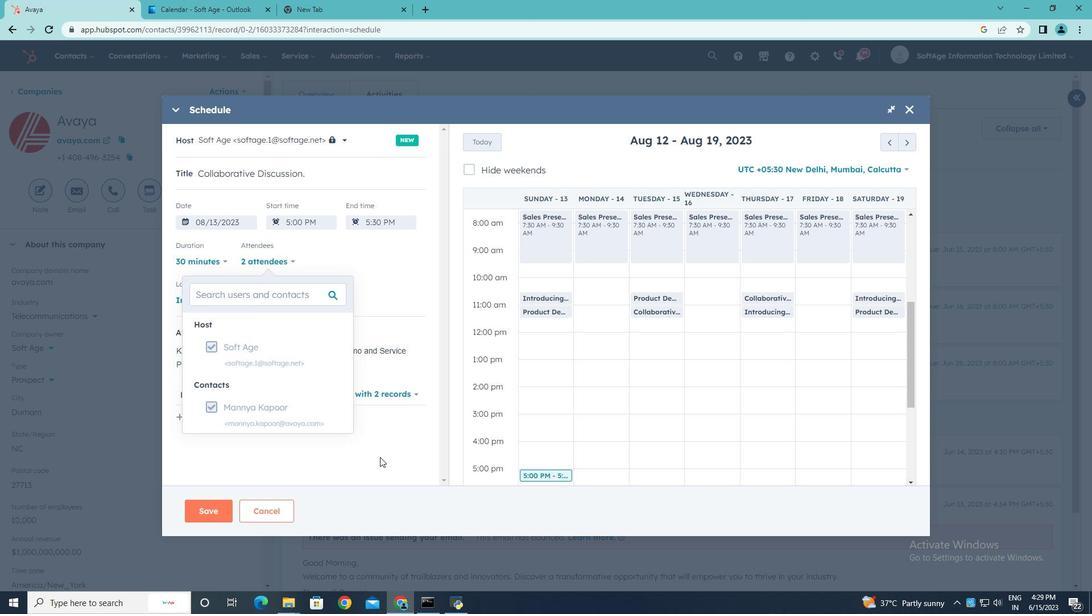 
Action: Mouse pressed left at (382, 455)
Screenshot: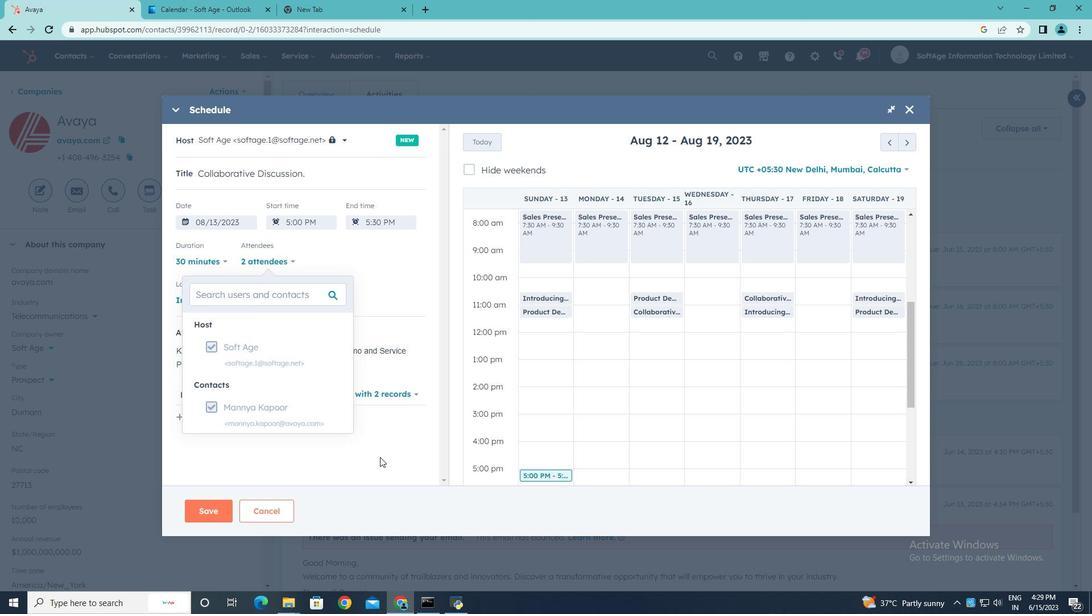 
Action: Mouse moved to (207, 507)
Screenshot: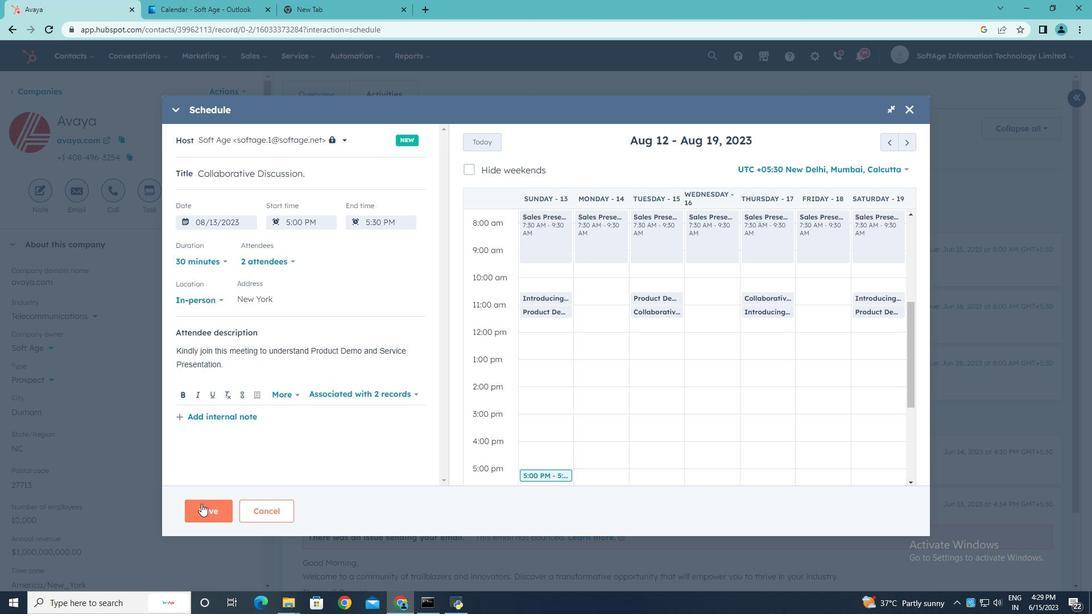 
Action: Mouse pressed left at (207, 507)
Screenshot: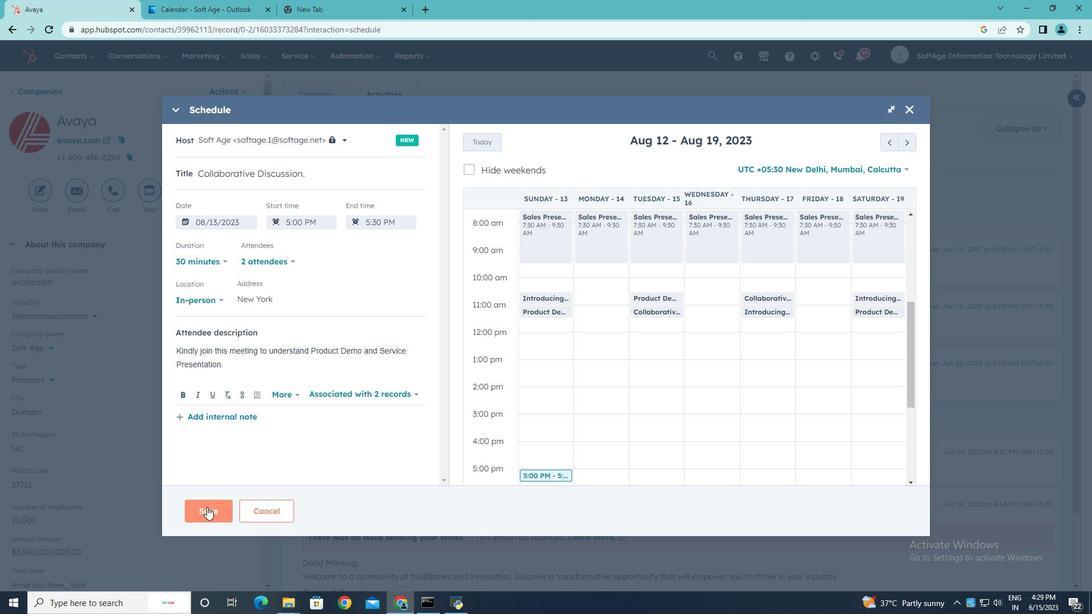 
